 Task: Create Card Employee Performance Review in Board Newsletter Optimization Tips to Workspace Content Management Systems. Create Card Fishing Review in Board Sales Team Incentive Programs to Workspace Content Management Systems. Create Card Employee Training Review in Board Business Model Cost Structure Analysis and Optimization to Workspace Content Management Systems
Action: Mouse moved to (116, 370)
Screenshot: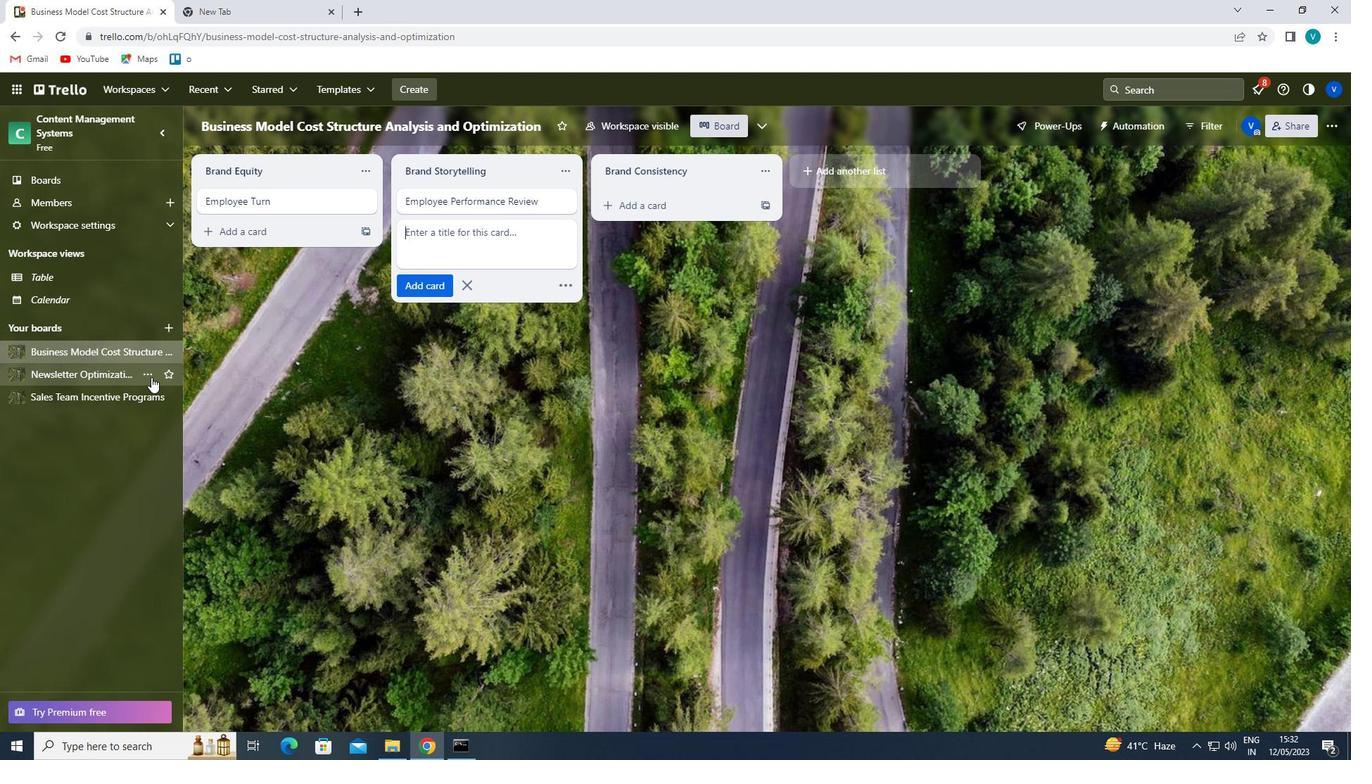 
Action: Mouse pressed left at (116, 370)
Screenshot: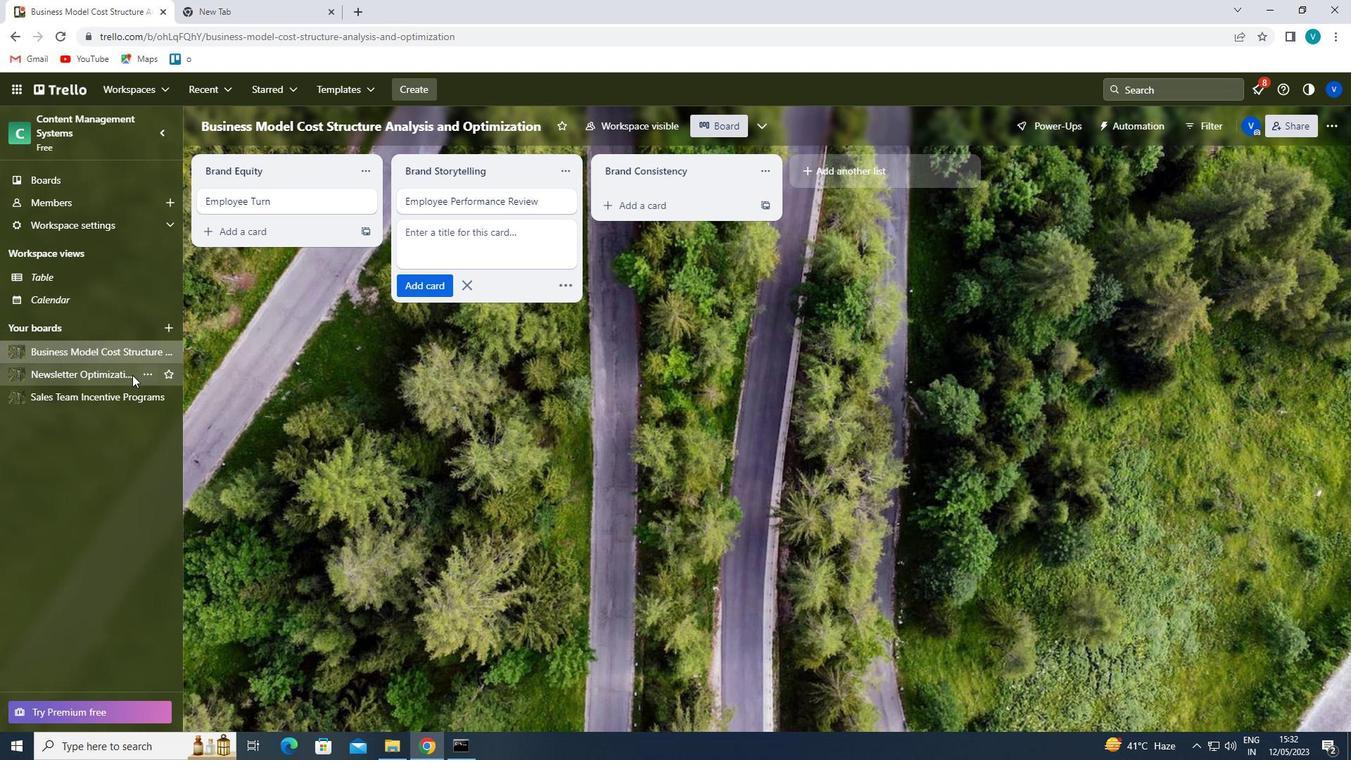 
Action: Mouse moved to (688, 196)
Screenshot: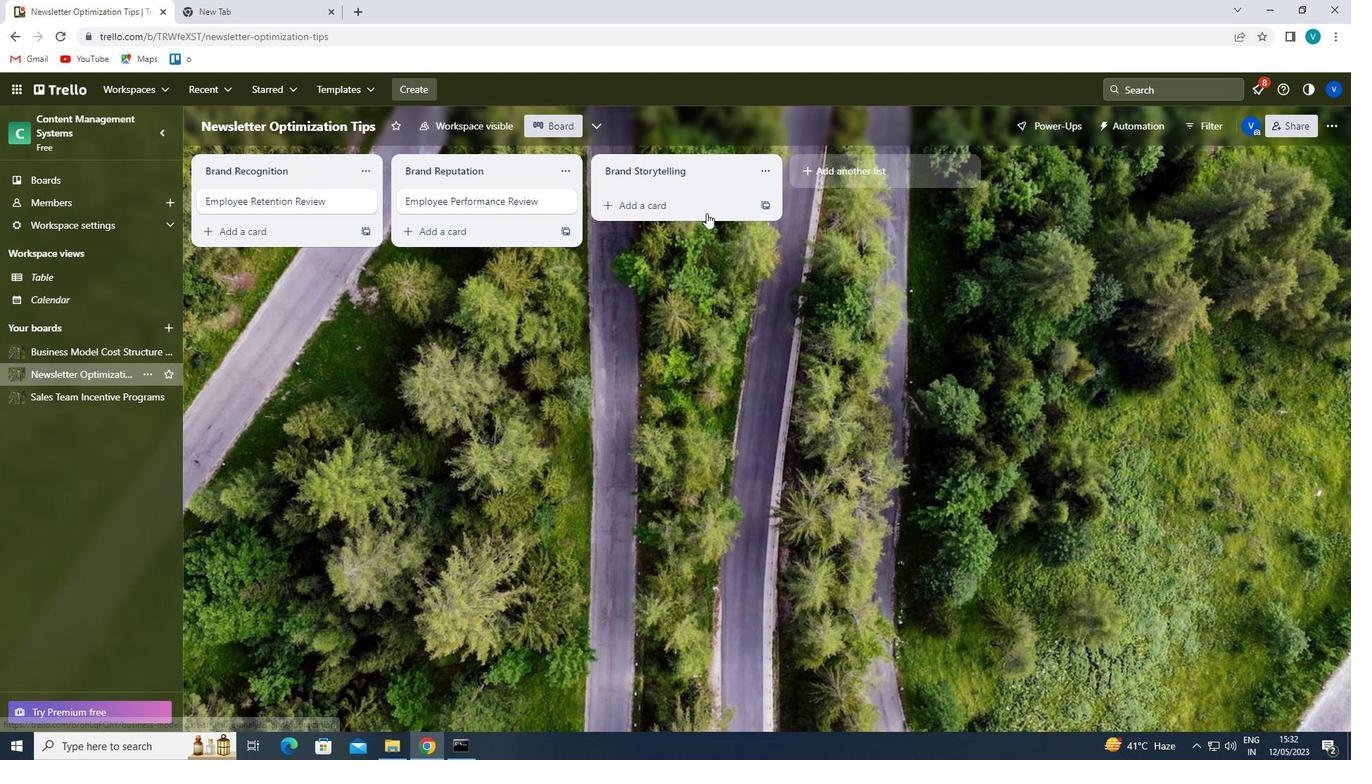 
Action: Mouse pressed left at (688, 196)
Screenshot: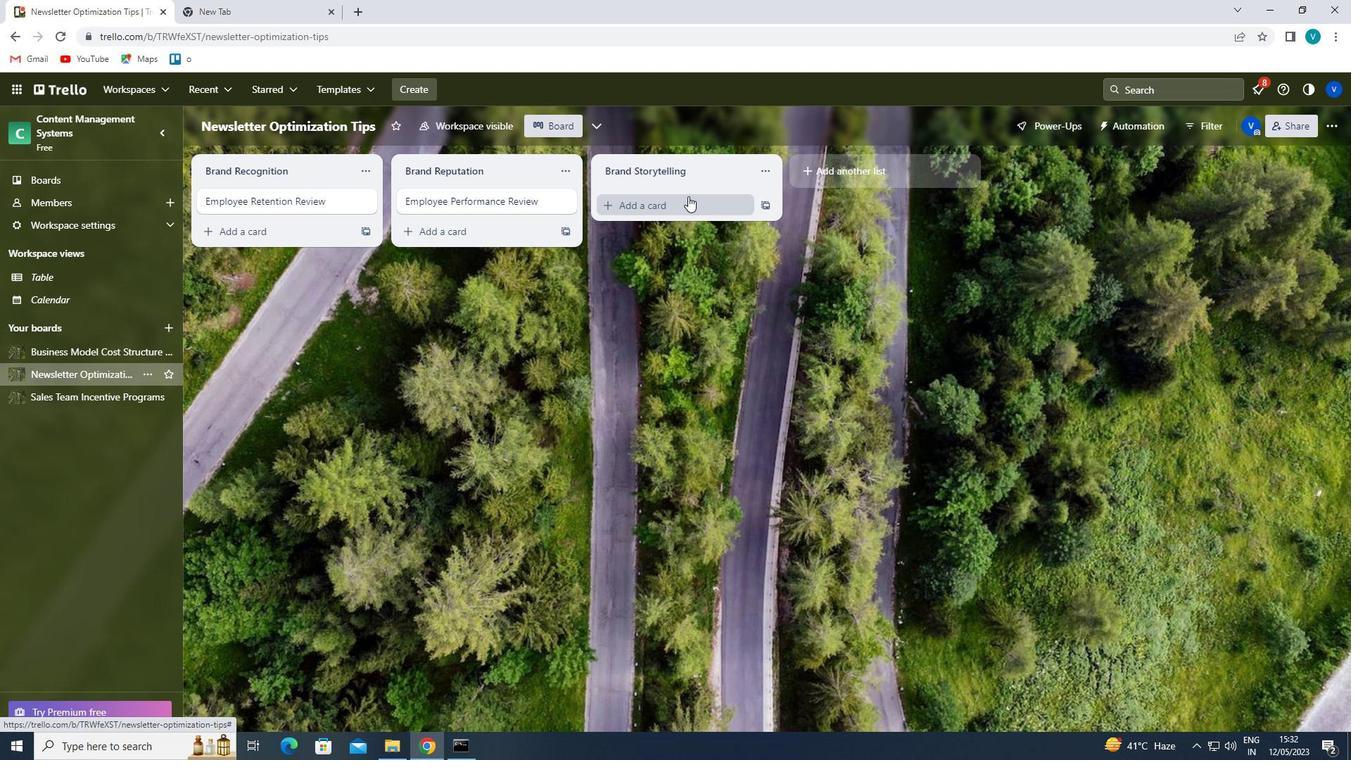 
Action: Key pressed <Key.shift>PERFORMANCE<Key.space><Key.shift>REVIEW<Key.enter>
Screenshot: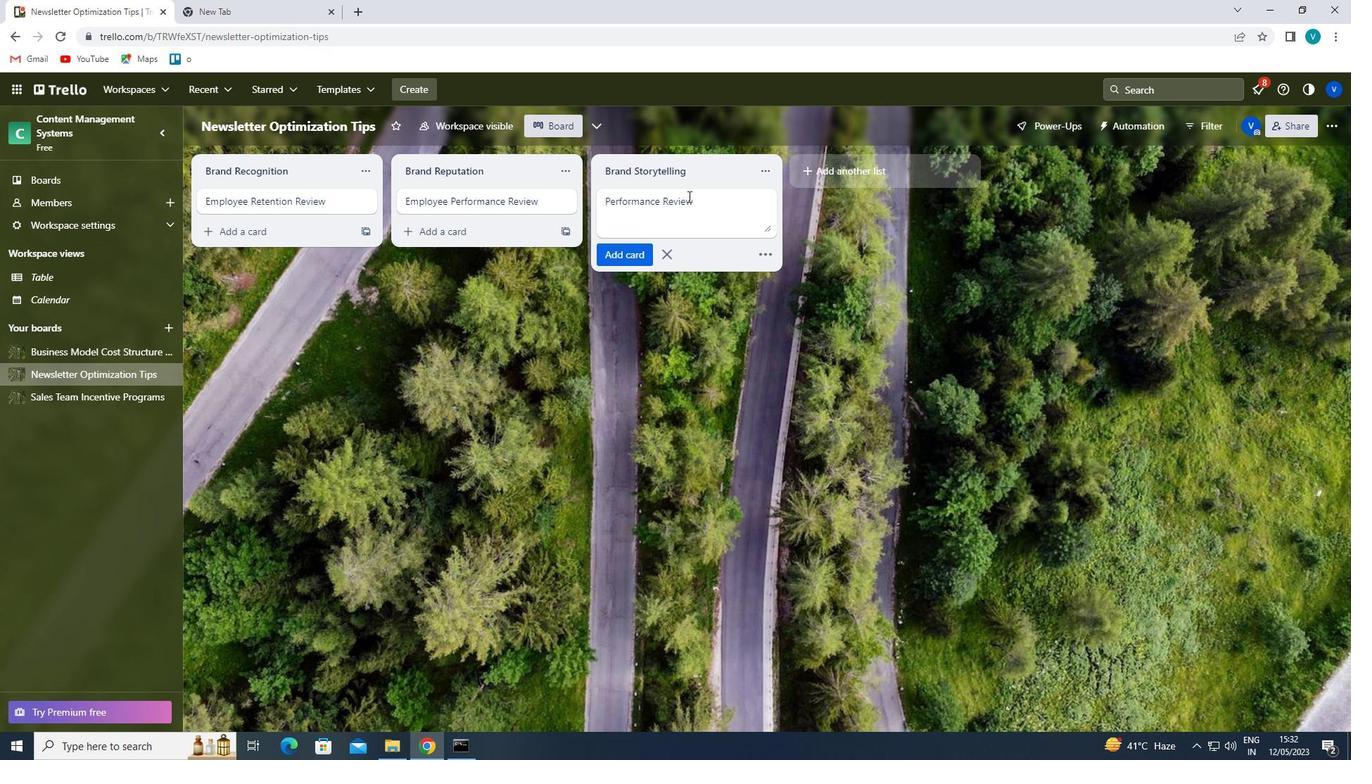 
Action: Mouse moved to (100, 385)
Screenshot: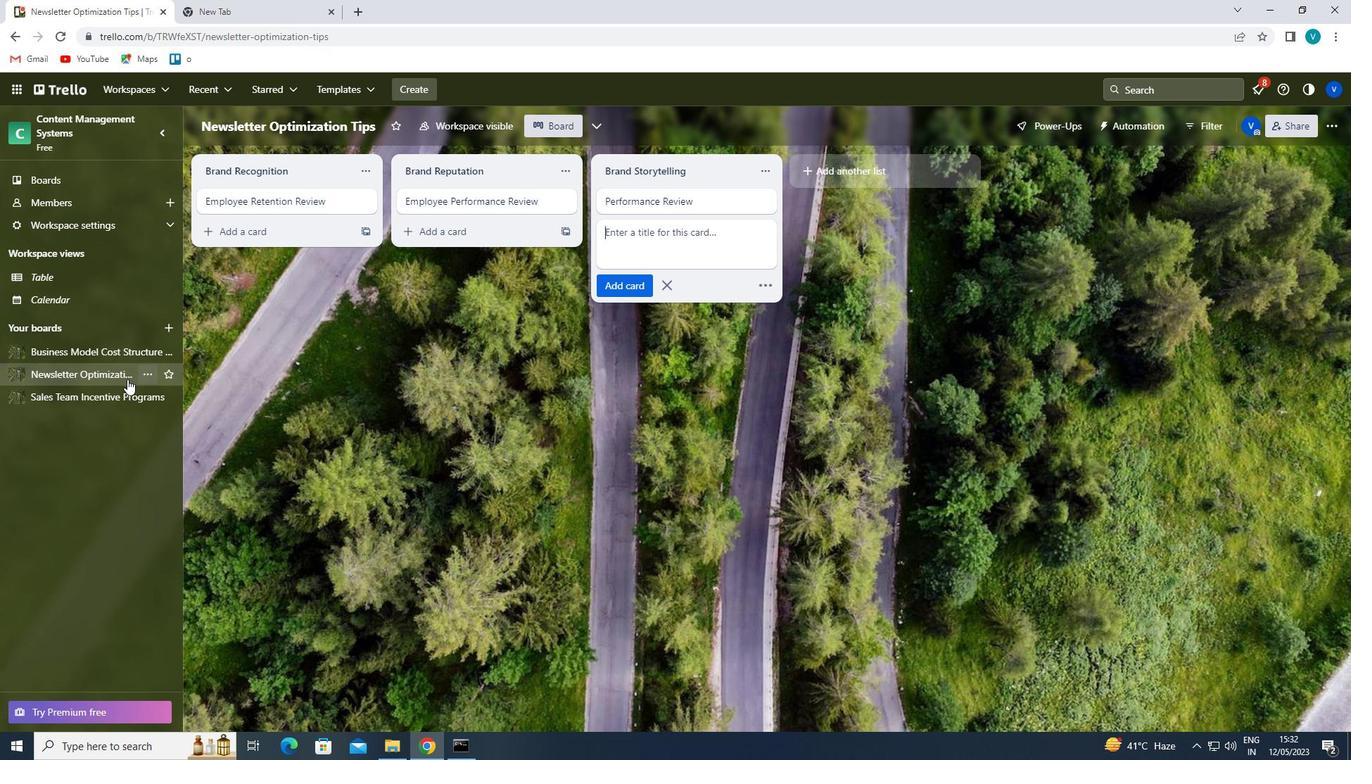 
Action: Mouse pressed left at (100, 385)
Screenshot: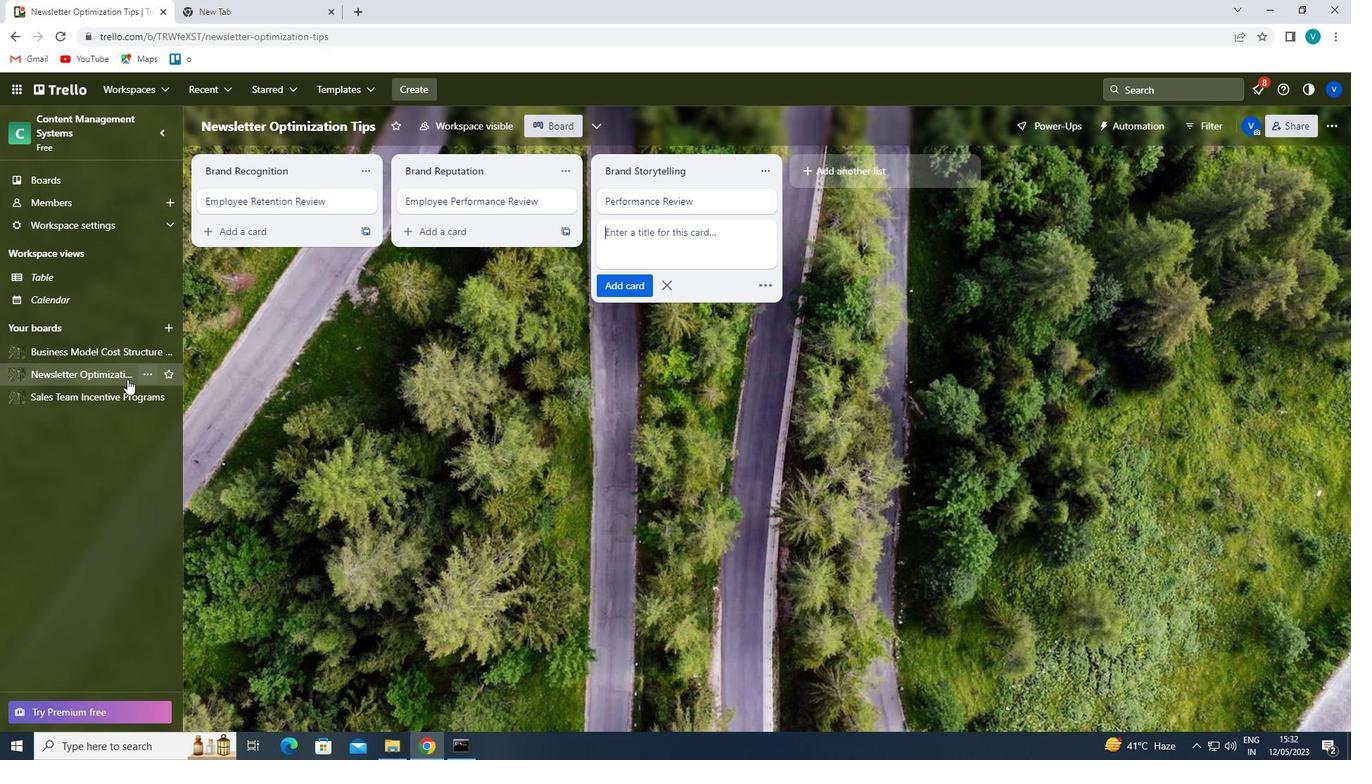 
Action: Mouse moved to (630, 208)
Screenshot: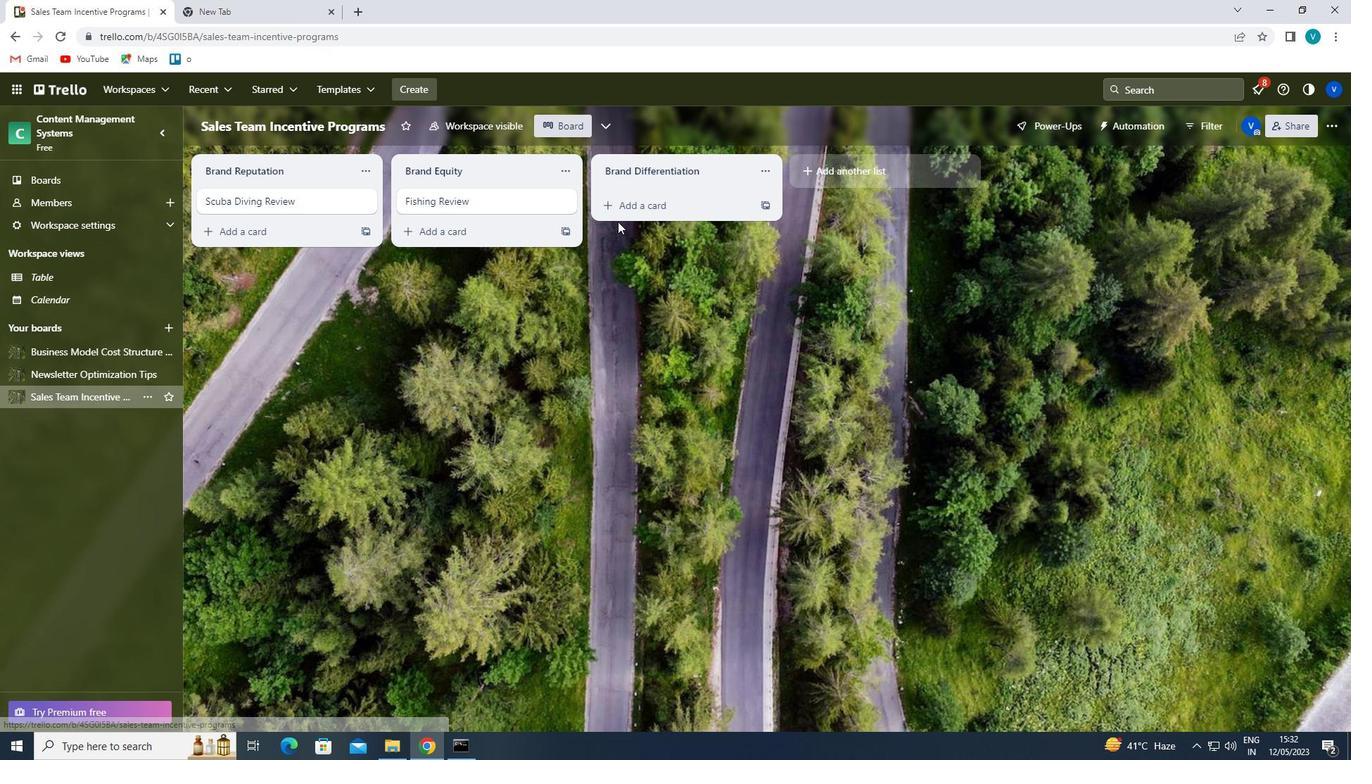 
Action: Mouse pressed left at (630, 208)
Screenshot: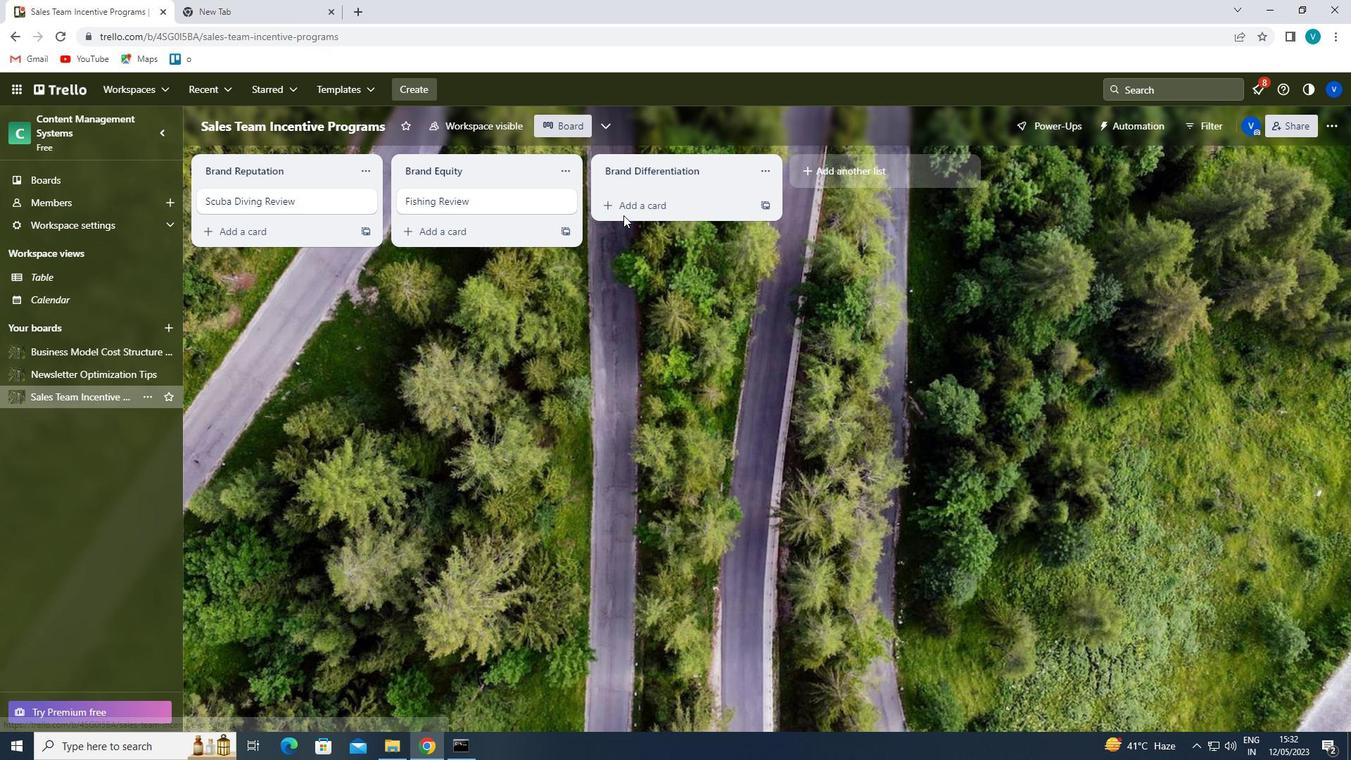
Action: Mouse moved to (630, 208)
Screenshot: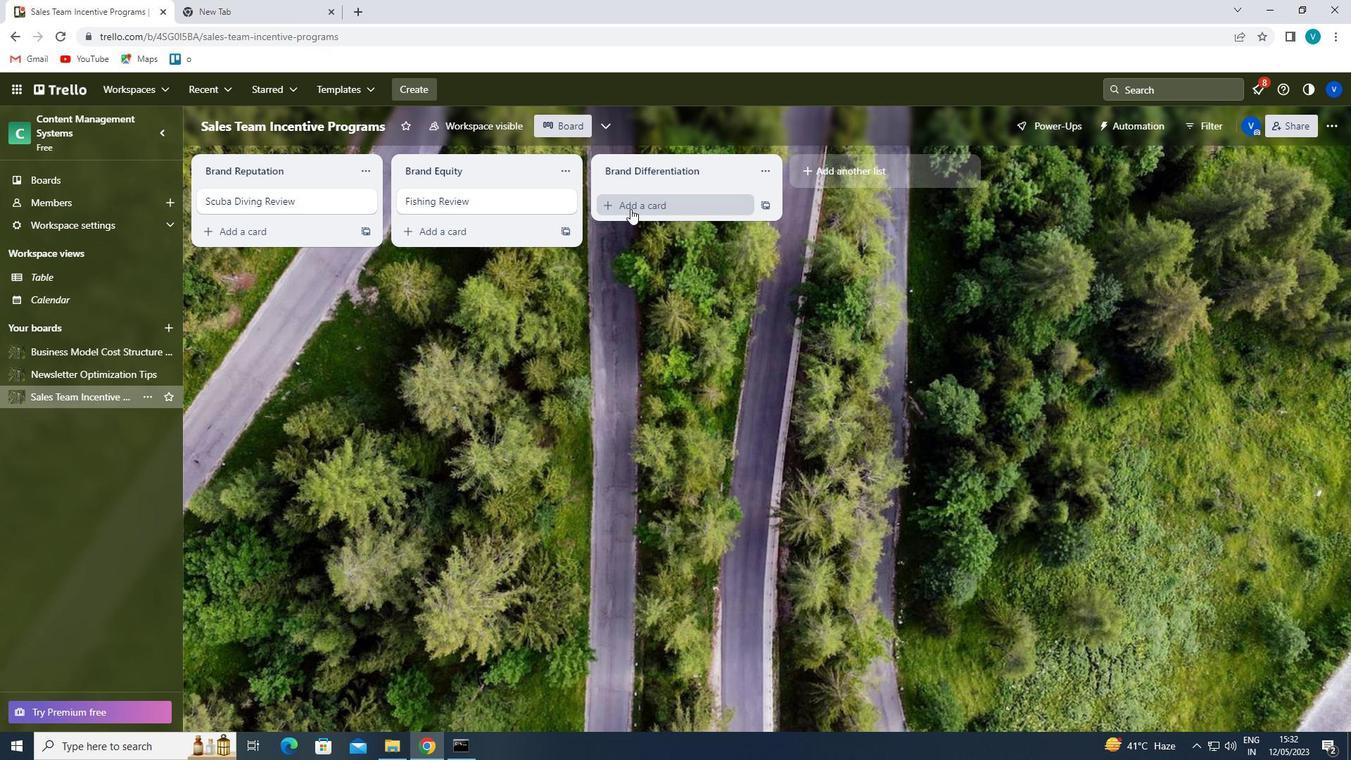 
Action: Key pressed <Key.shift>FISHING<Key.space><Key.shift>REVIEW<Key.enter>
Screenshot: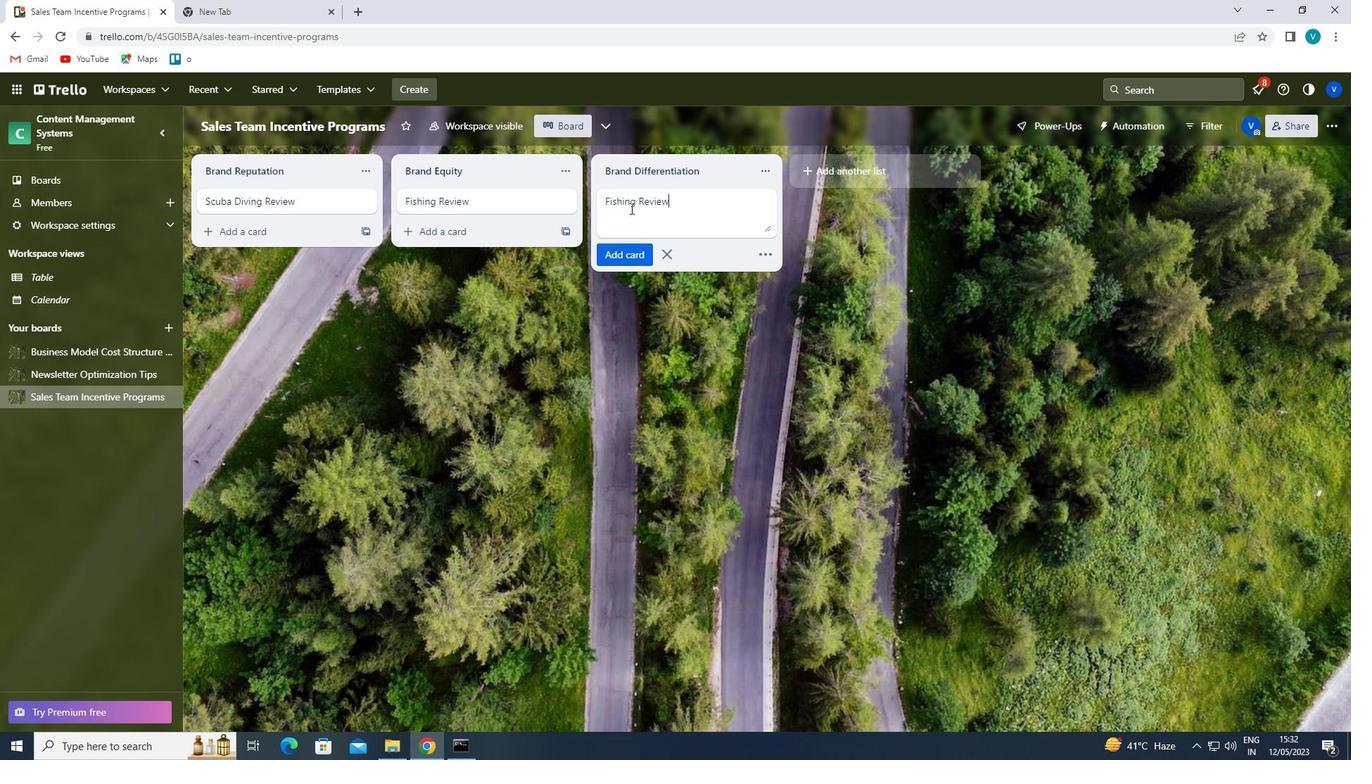 
Action: Mouse moved to (99, 348)
Screenshot: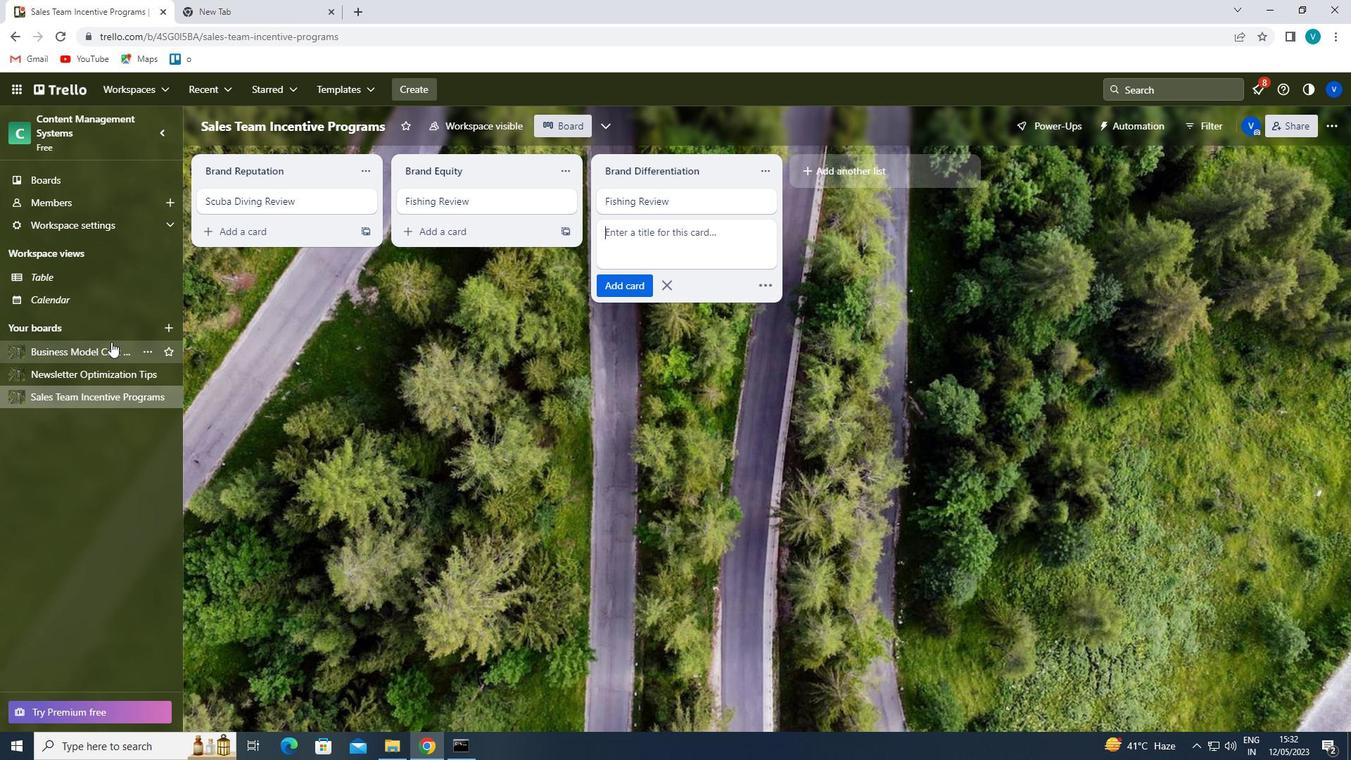 
Action: Mouse pressed left at (99, 348)
Screenshot: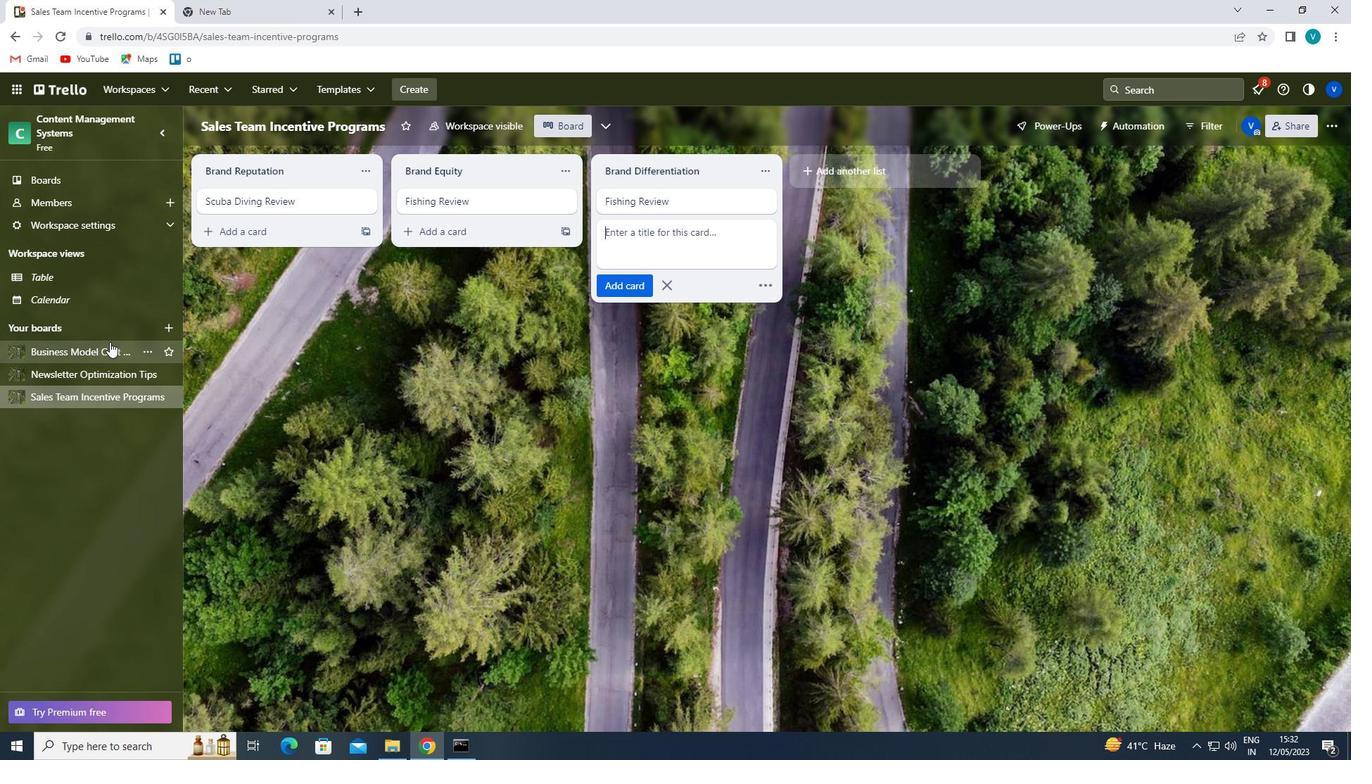 
Action: Mouse moved to (670, 201)
Screenshot: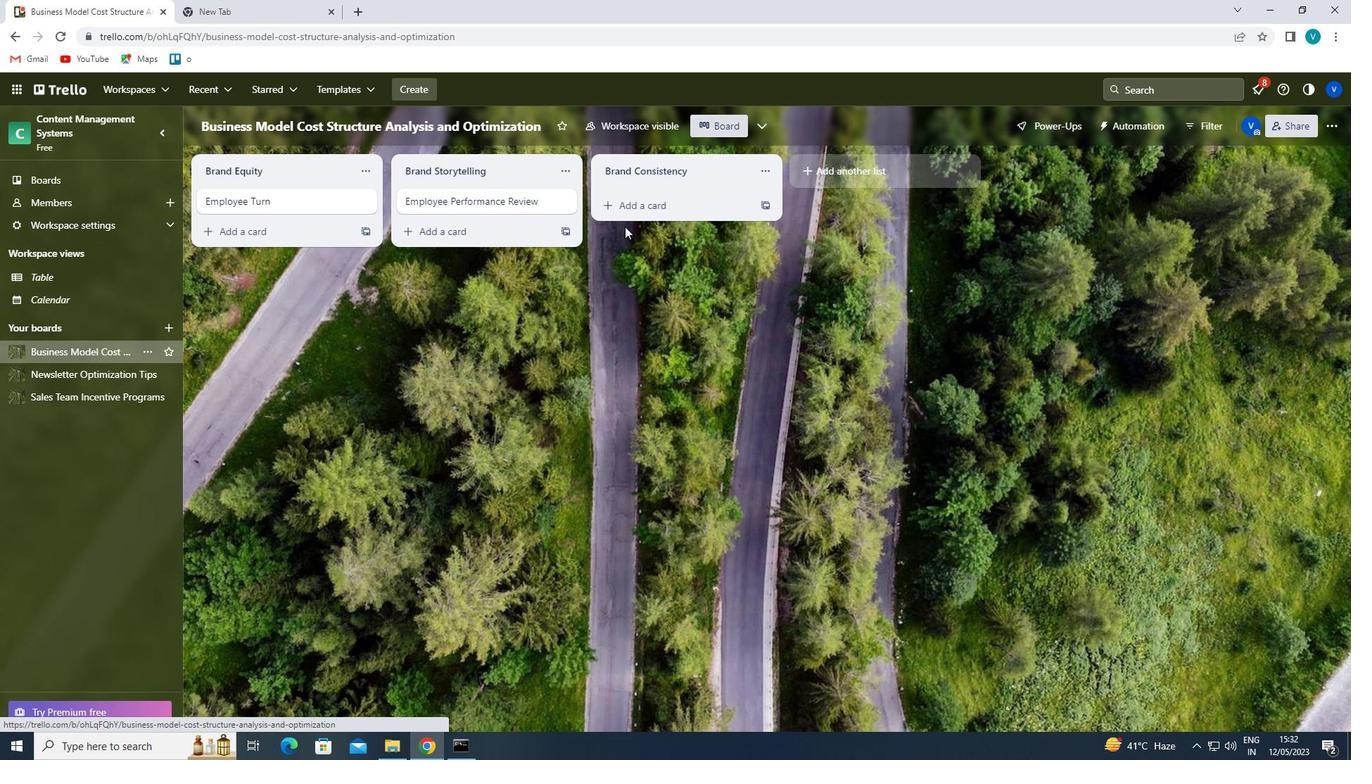 
Action: Mouse pressed left at (670, 201)
Screenshot: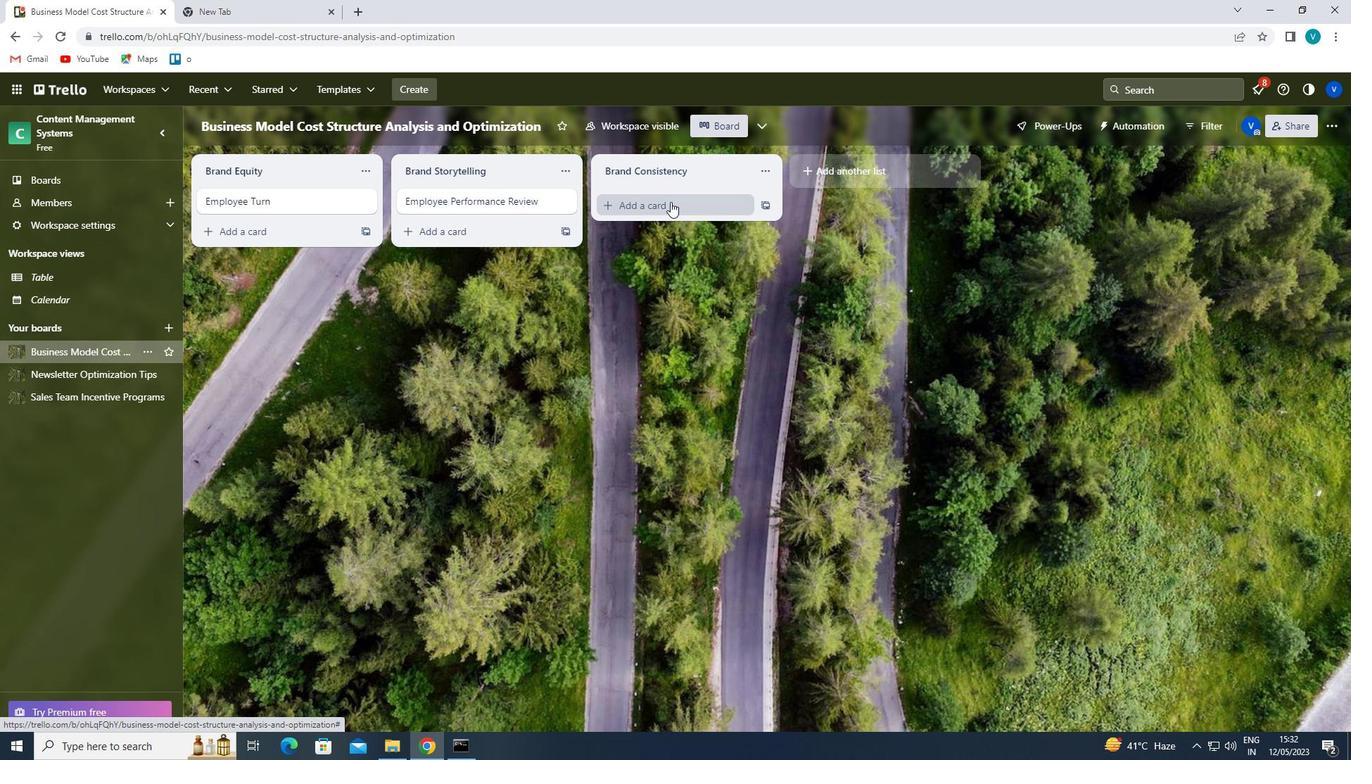 
Action: Key pressed <Key.shift>EMPLOYEE<Key.space><Key.shift>TRAINING<Key.space><Key.shift><Key.shift><Key.shift><Key.shift><Key.shift><Key.shift><Key.shift><Key.shift><Key.shift>REVIEW<Key.enter>
Screenshot: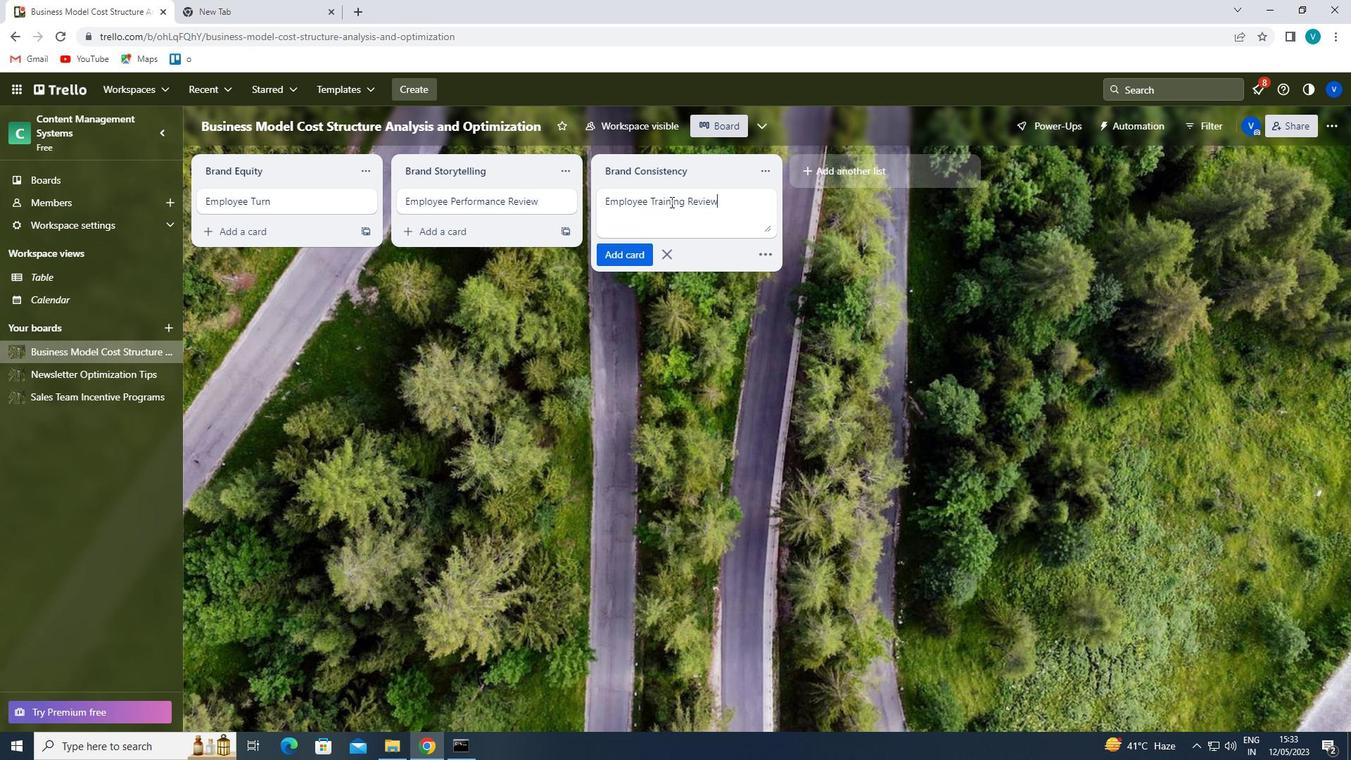
